 Task: Invite Team Member Softage.1@softage.net to Workspace Information Technology Consulting. Invite Team Member Softage.2@softage.net to Workspace Information Technology Consulting. Invite Team Member Softage.3@softage.net to Workspace Information Technology Consulting. Invite Team Member Softage.4@softage.net to Workspace Information Technology Consulting
Action: Mouse moved to (277, 404)
Screenshot: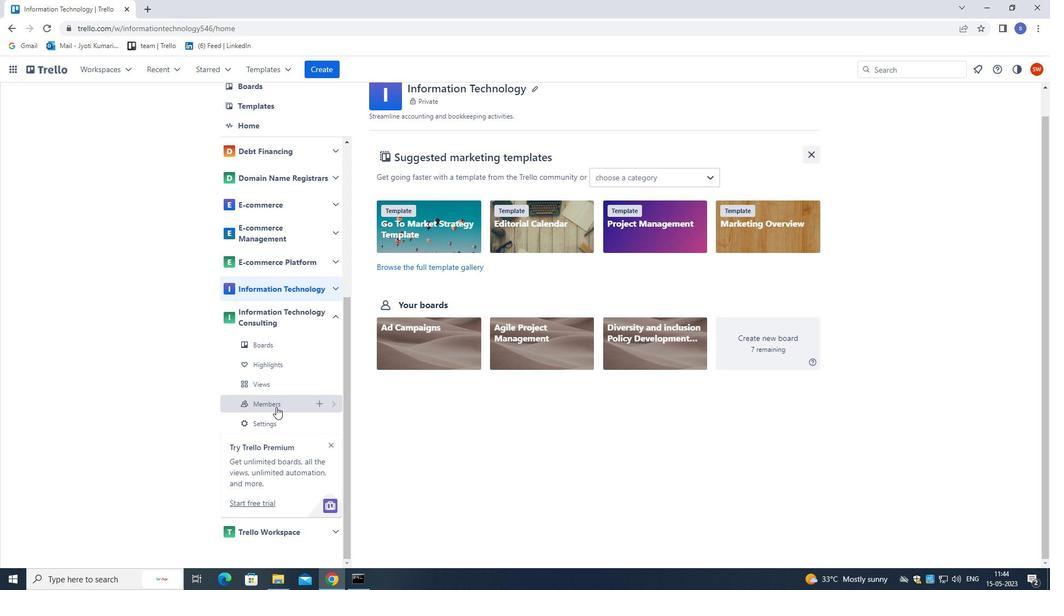 
Action: Mouse pressed left at (277, 404)
Screenshot: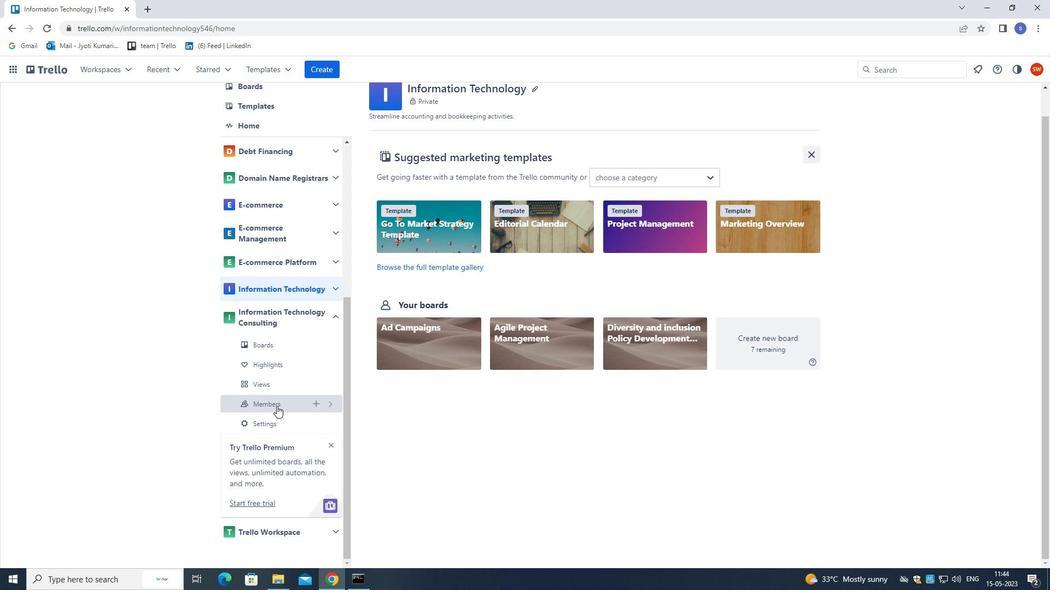 
Action: Mouse moved to (748, 111)
Screenshot: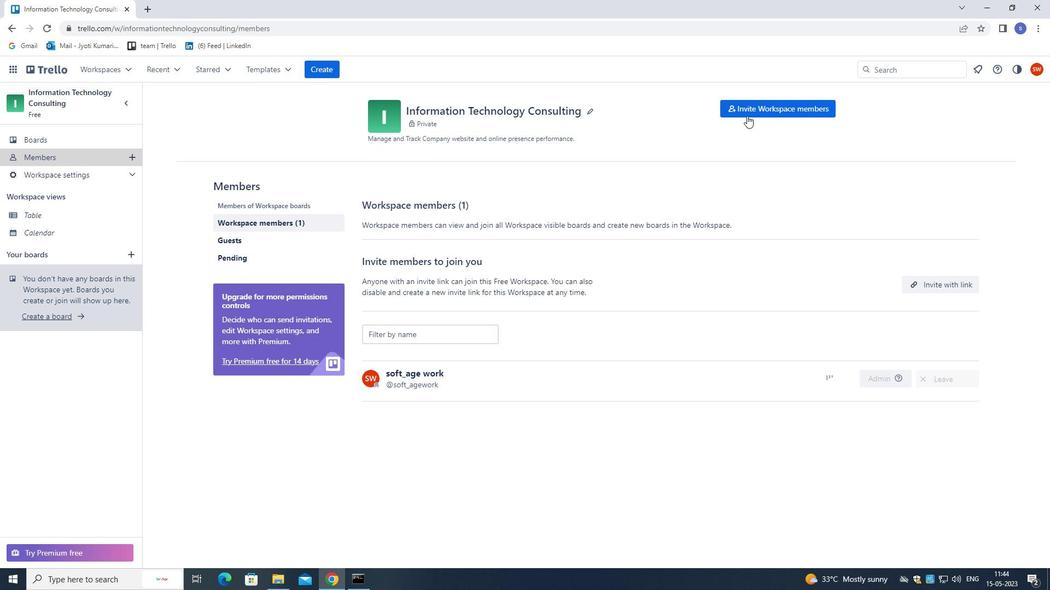 
Action: Mouse pressed left at (748, 111)
Screenshot: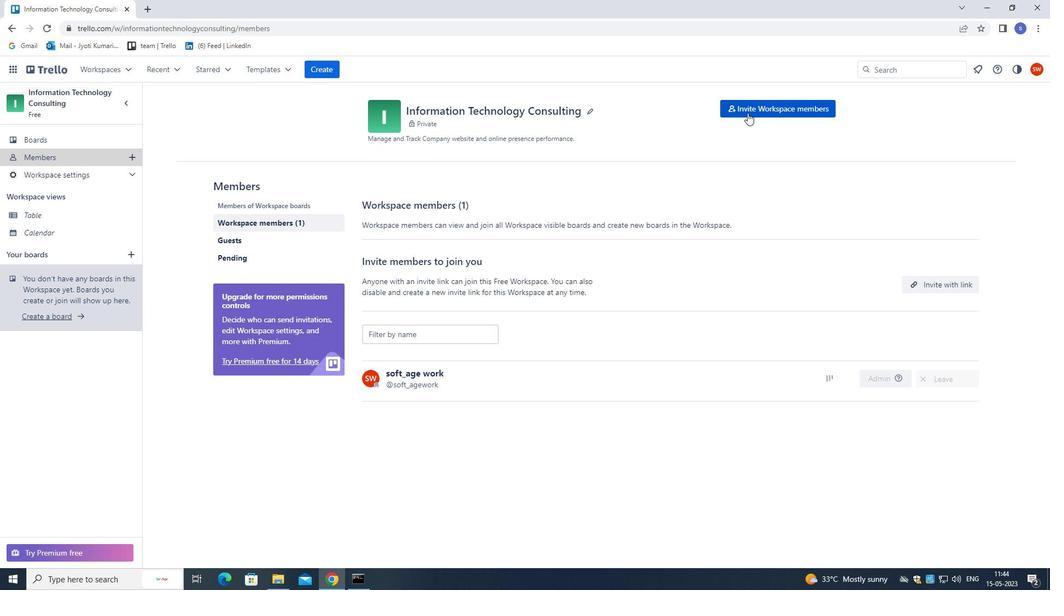 
Action: Mouse moved to (660, 306)
Screenshot: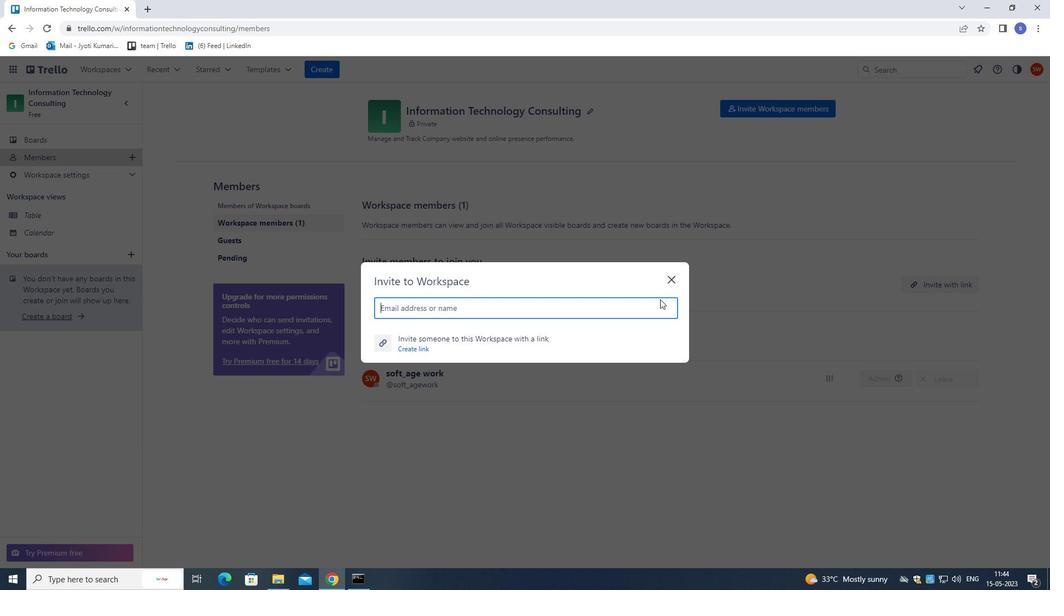 
Action: Key pressed softage.1<Key.shift><Key.shift>@SOFTAGE.NET
Screenshot: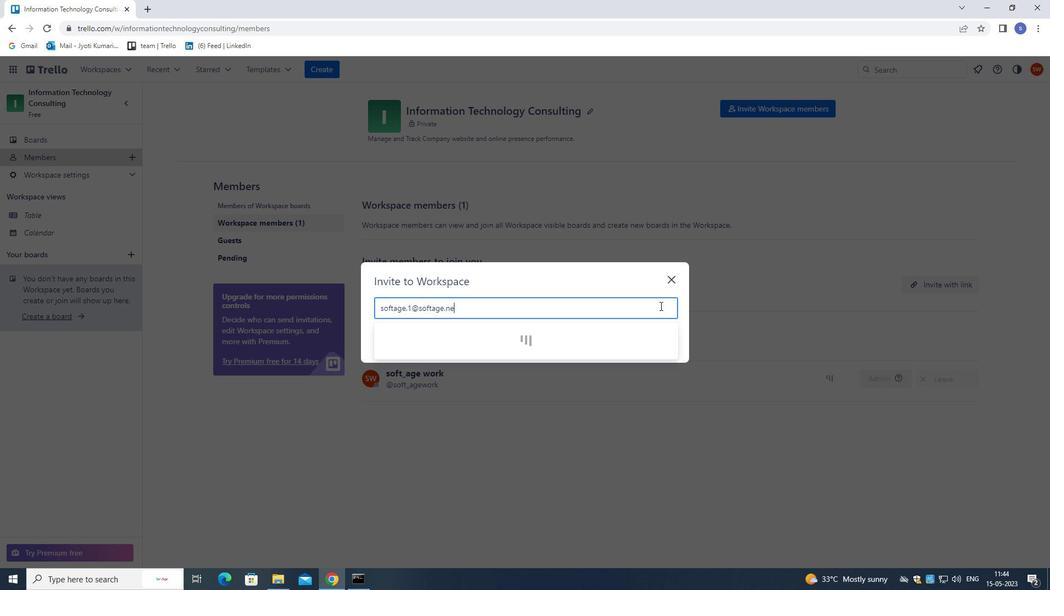 
Action: Mouse moved to (466, 338)
Screenshot: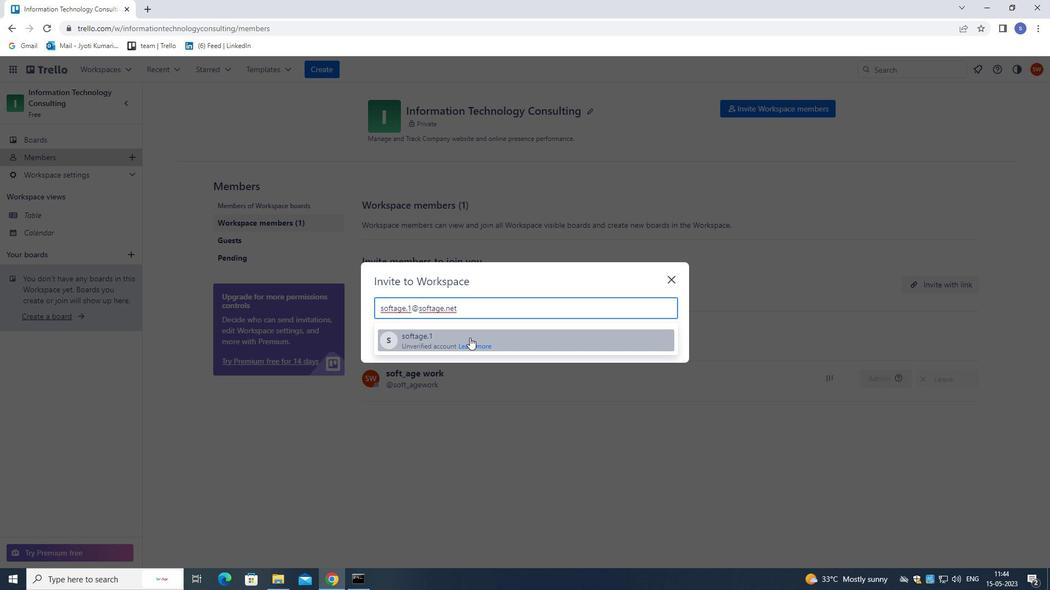 
Action: Mouse pressed left at (466, 338)
Screenshot: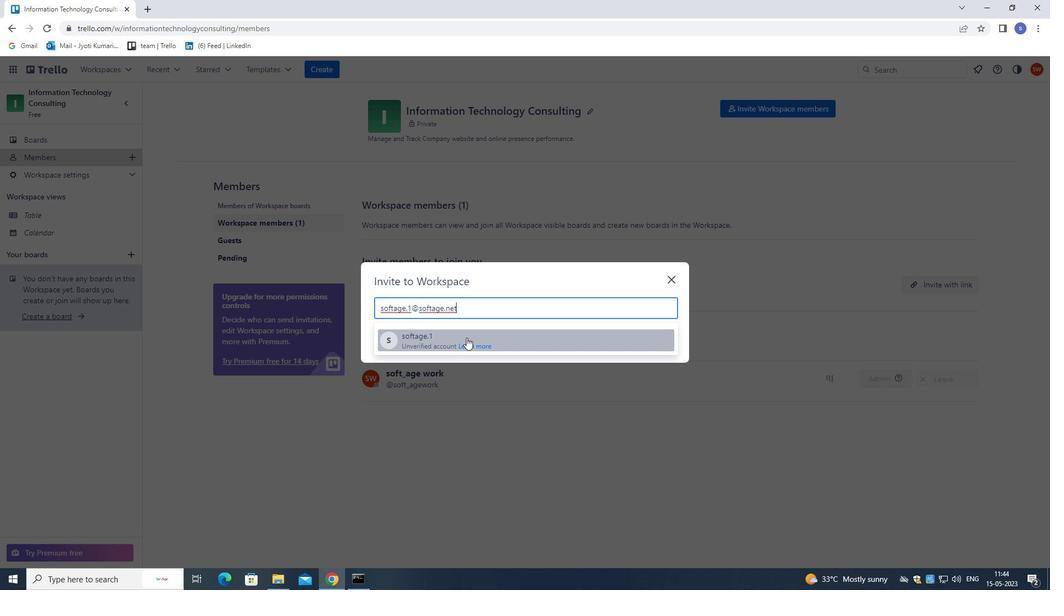 
Action: Mouse moved to (640, 285)
Screenshot: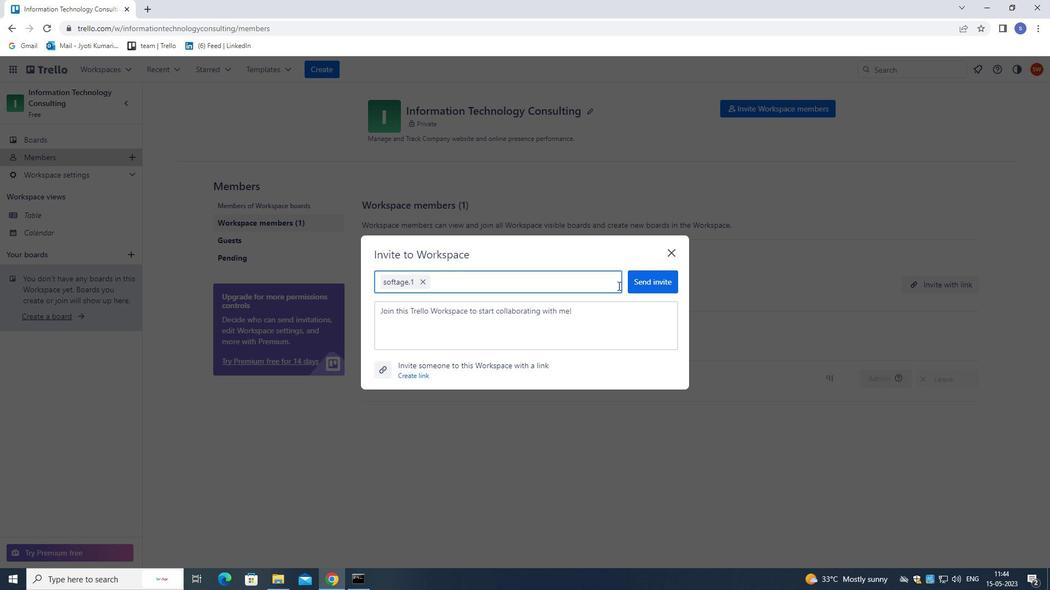
Action: Mouse pressed left at (640, 285)
Screenshot: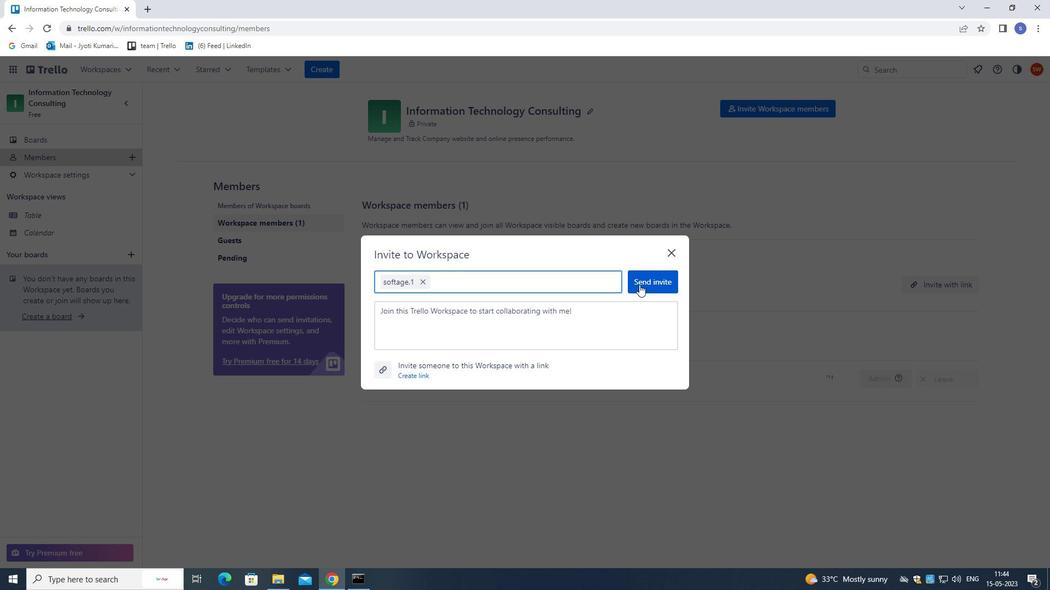 
Action: Mouse moved to (757, 114)
Screenshot: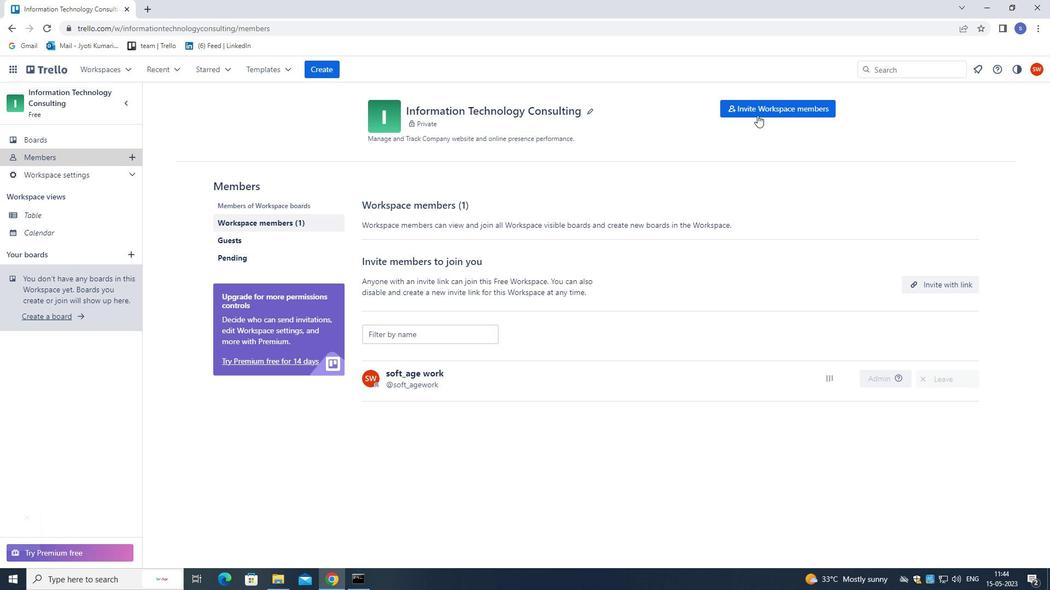 
Action: Mouse pressed left at (757, 114)
Screenshot: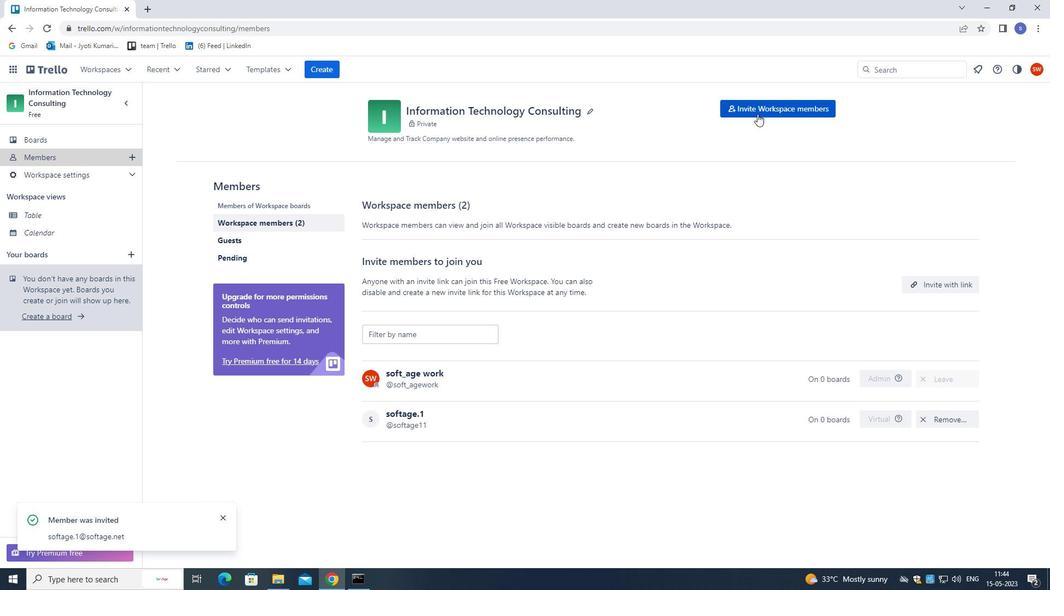 
Action: Mouse moved to (642, 226)
Screenshot: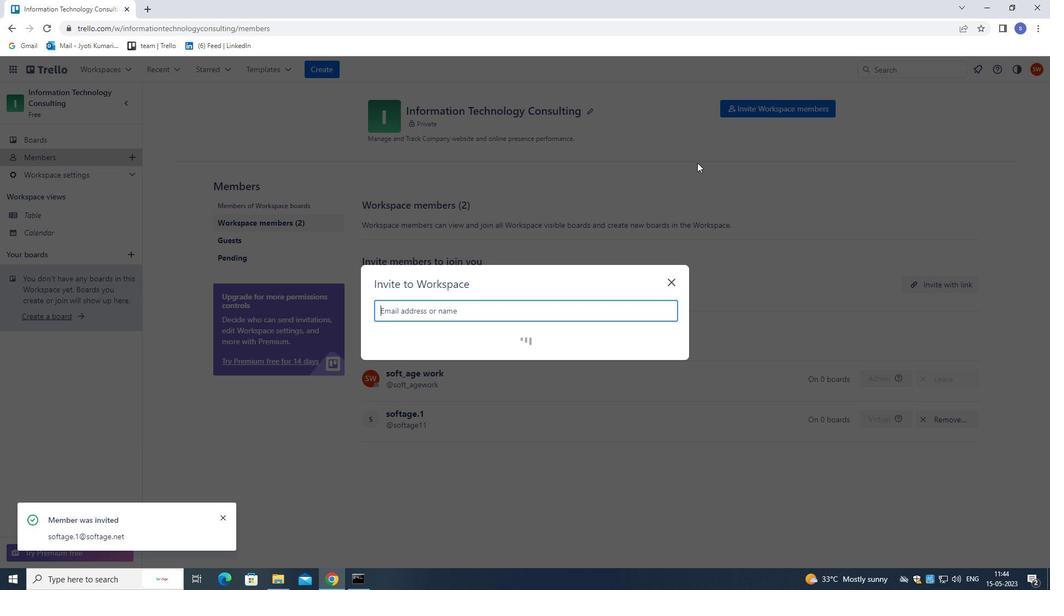 
Action: Key pressed SOFTAGE.2<Key.shift>@SOFTAGE.NET
Screenshot: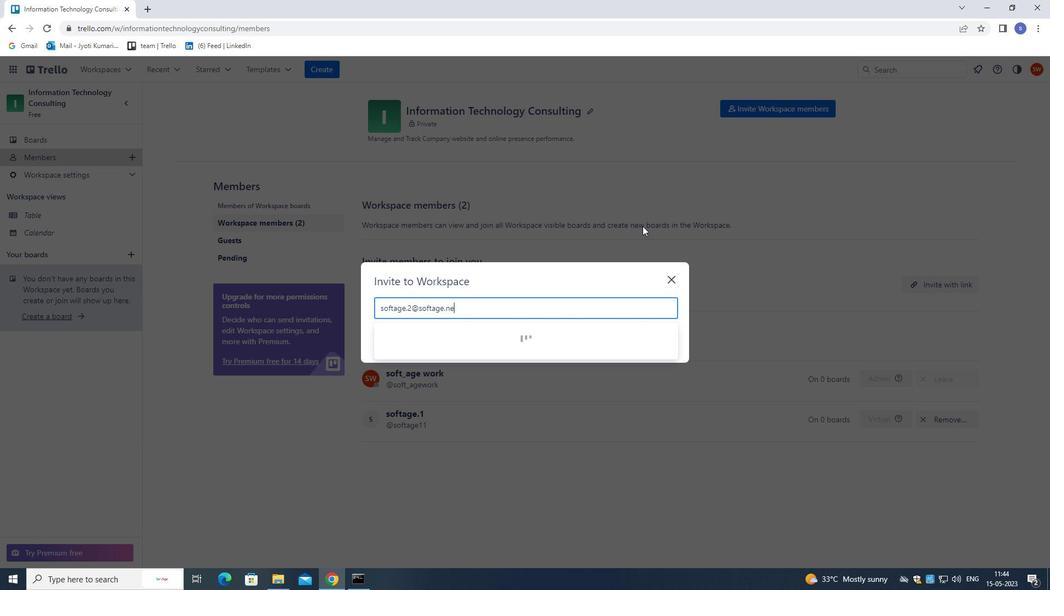 
Action: Mouse moved to (439, 339)
Screenshot: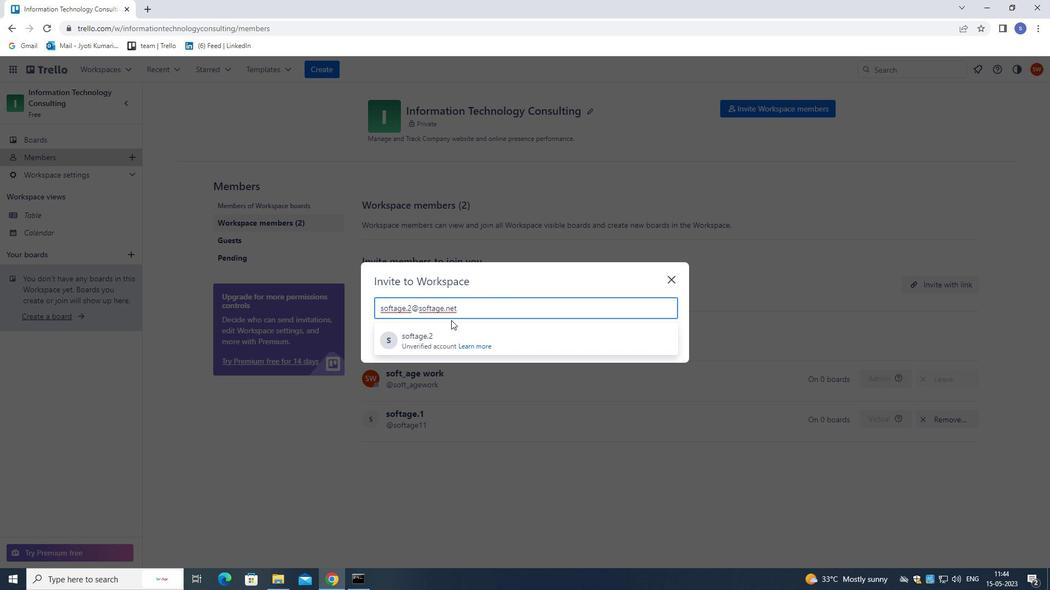 
Action: Mouse pressed left at (439, 339)
Screenshot: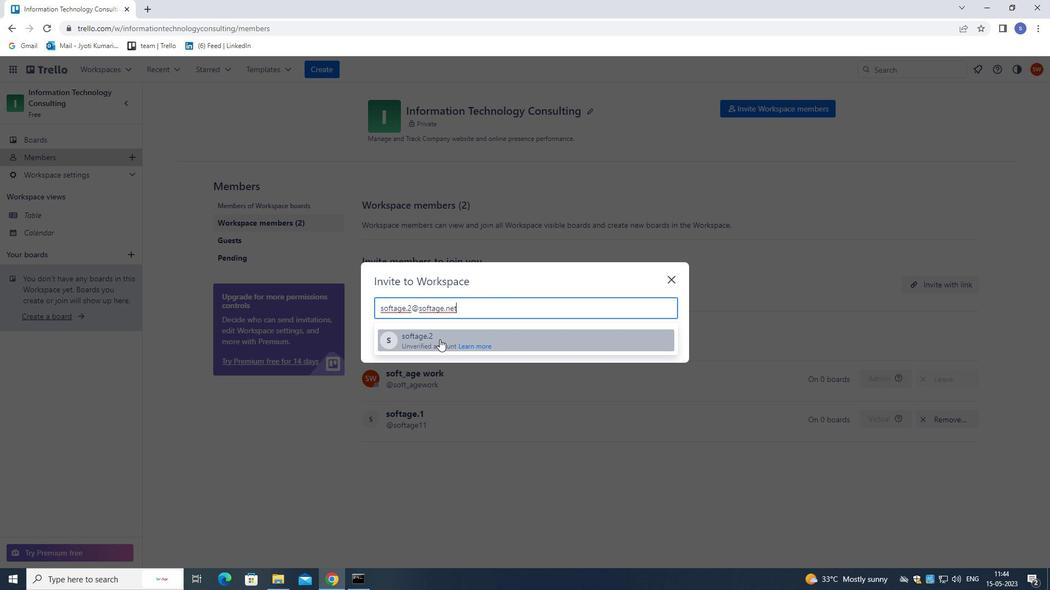 
Action: Mouse moved to (655, 285)
Screenshot: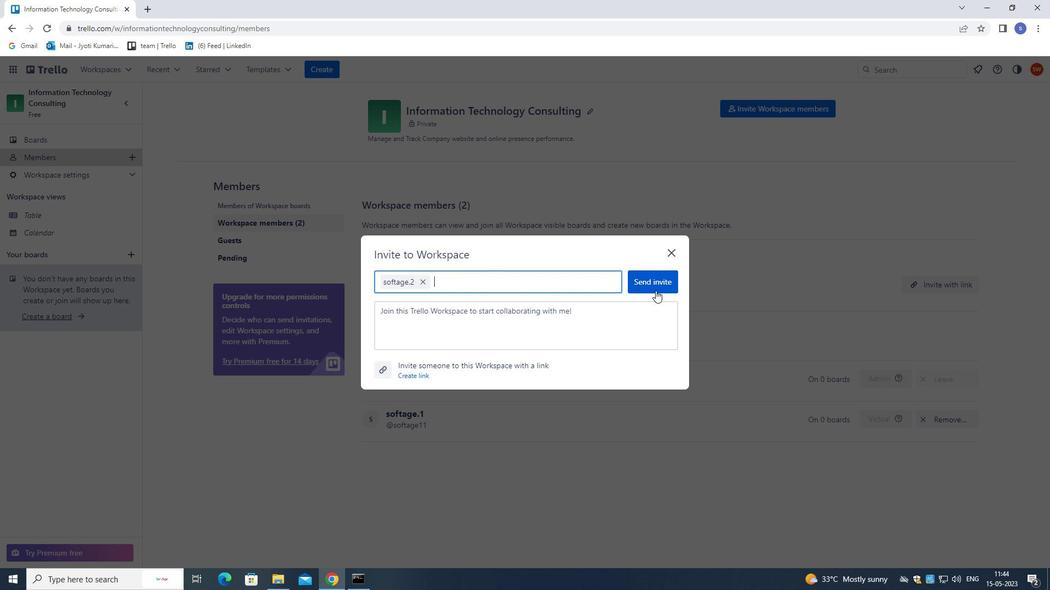 
Action: Mouse pressed left at (655, 285)
Screenshot: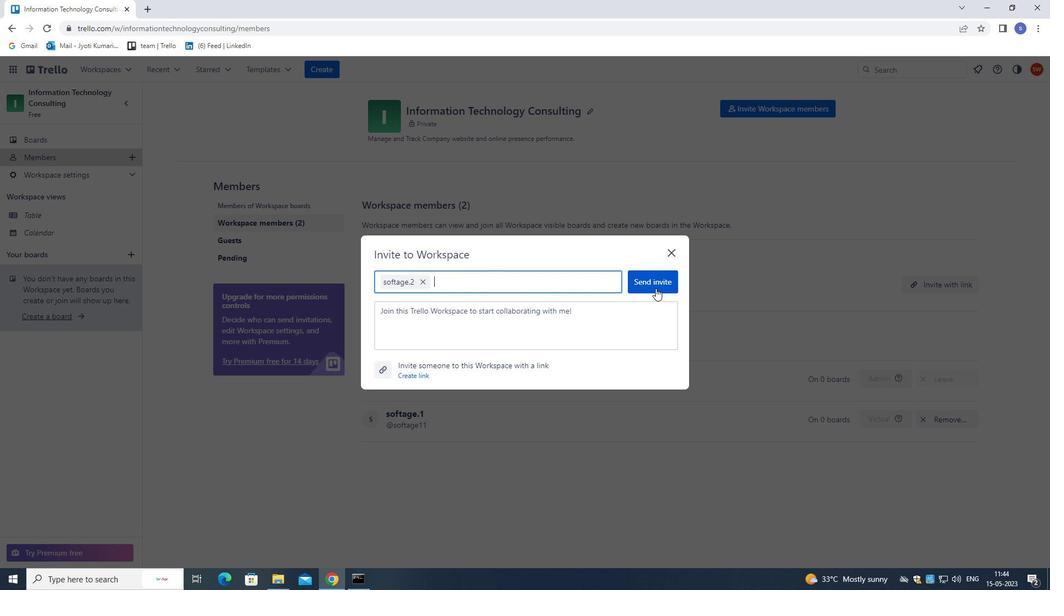 
Action: Mouse moved to (777, 106)
Screenshot: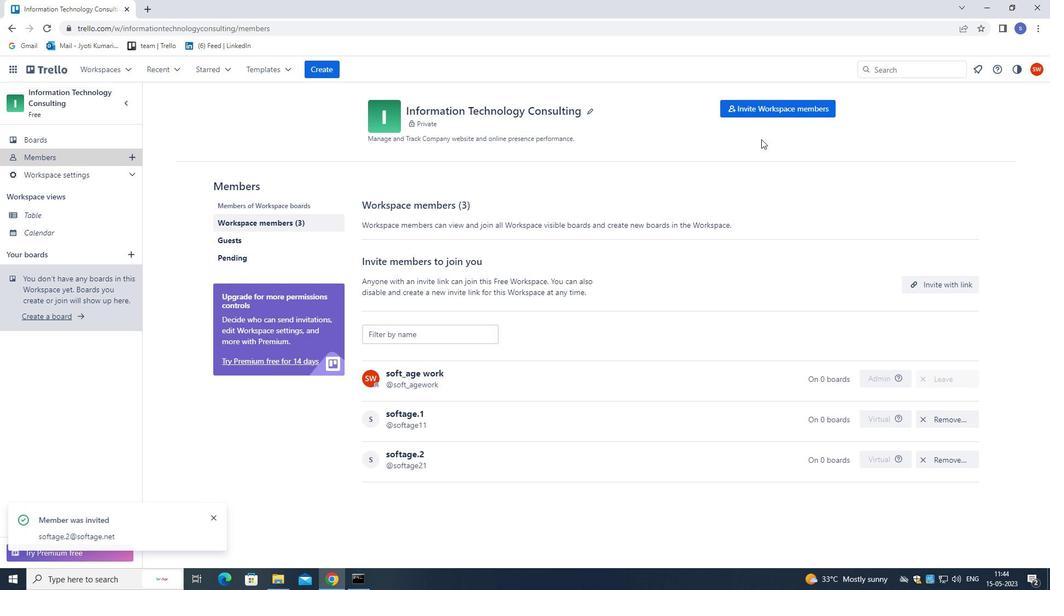 
Action: Mouse pressed left at (777, 106)
Screenshot: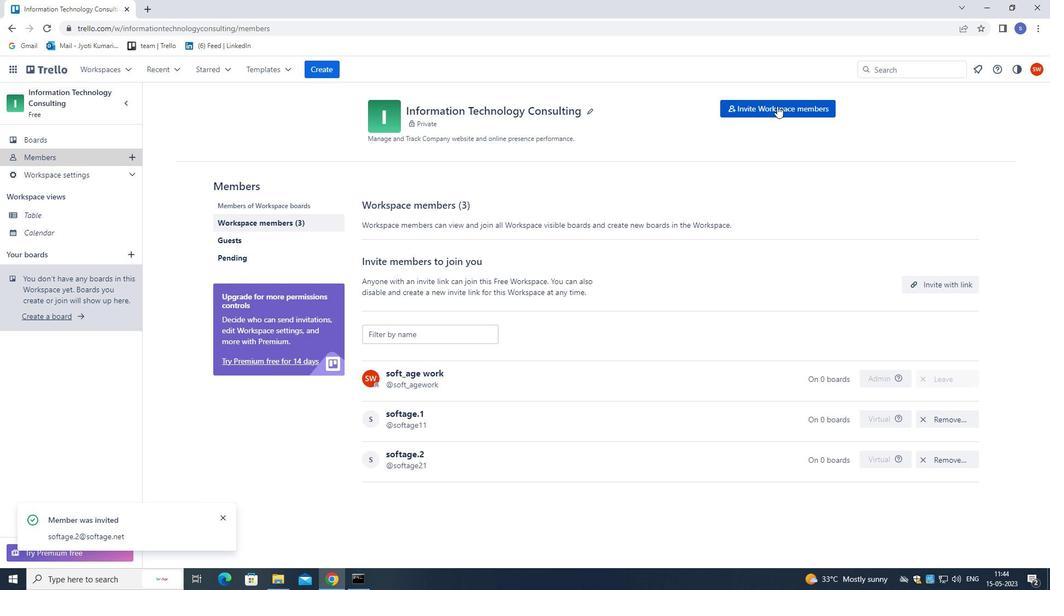 
Action: Mouse moved to (777, 131)
Screenshot: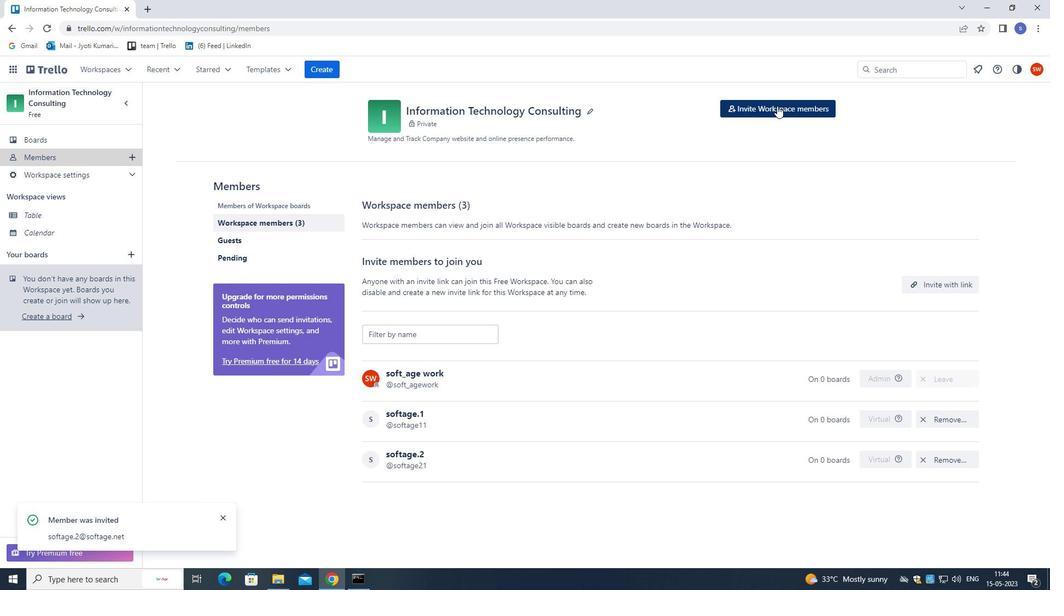 
Action: Key pressed SOFTAGE.3<Key.shift>@SOFTAGE.NET
Screenshot: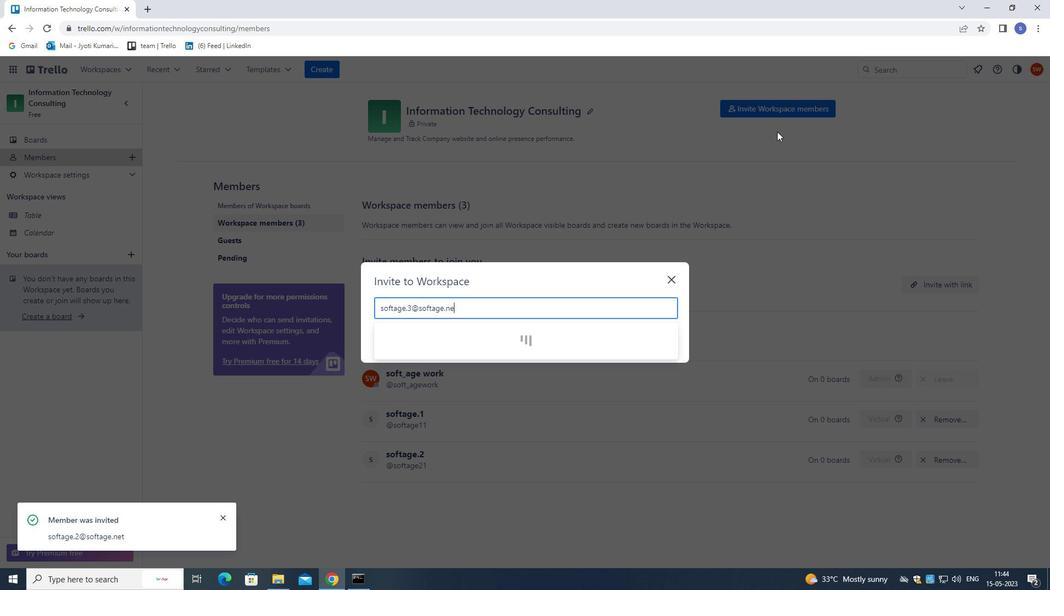 
Action: Mouse moved to (485, 332)
Screenshot: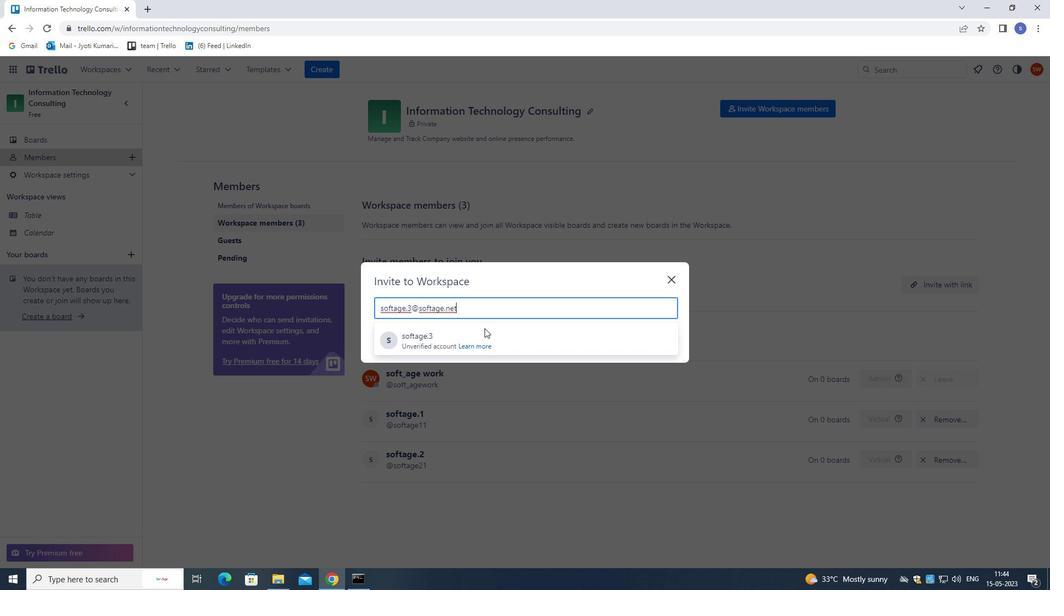 
Action: Mouse pressed left at (485, 332)
Screenshot: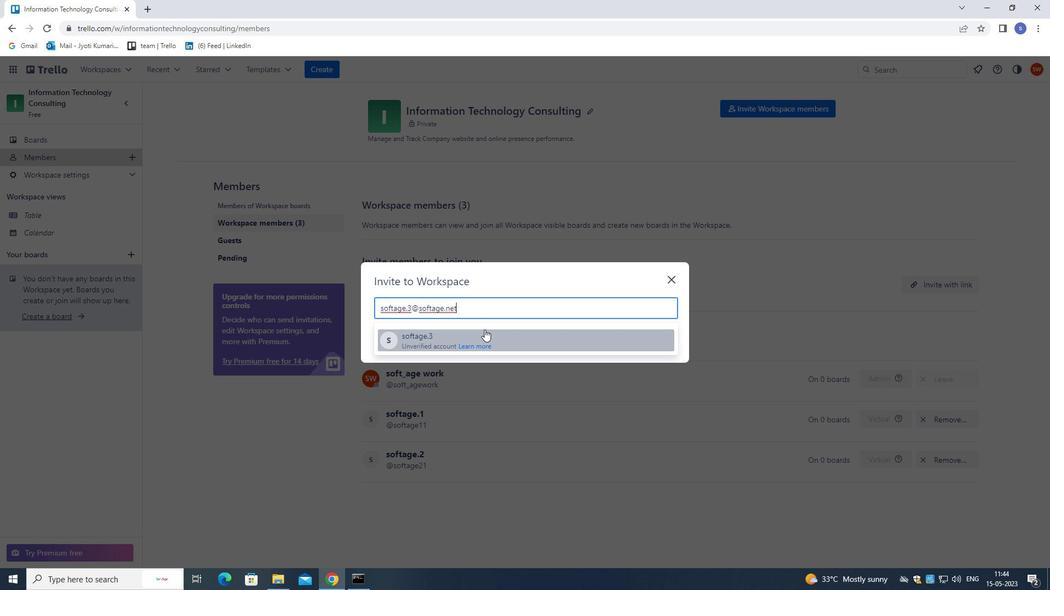 
Action: Mouse moved to (648, 283)
Screenshot: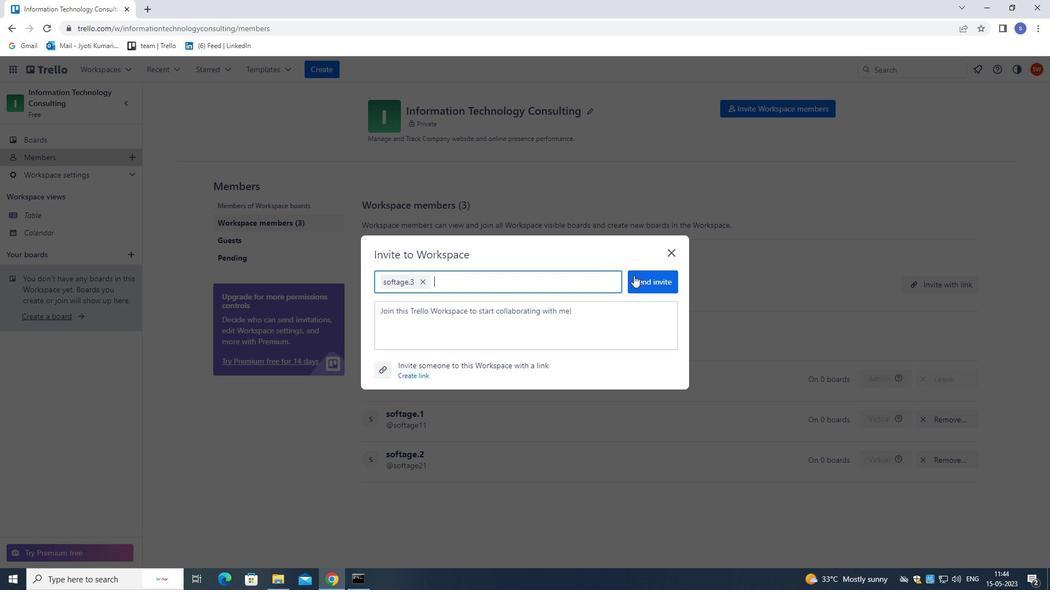 
Action: Mouse pressed left at (648, 283)
Screenshot: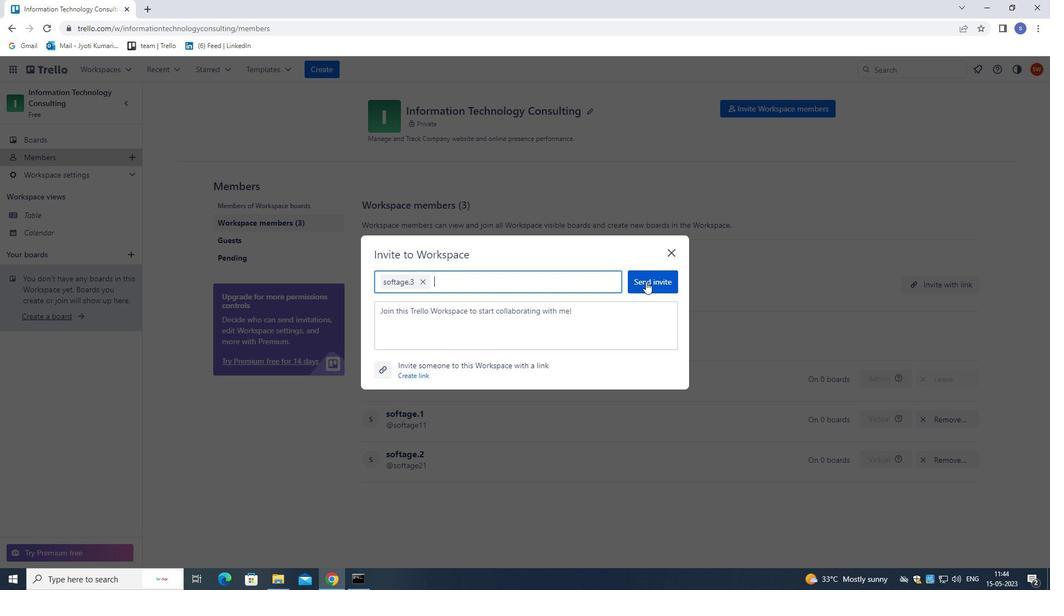 
Action: Mouse moved to (744, 103)
Screenshot: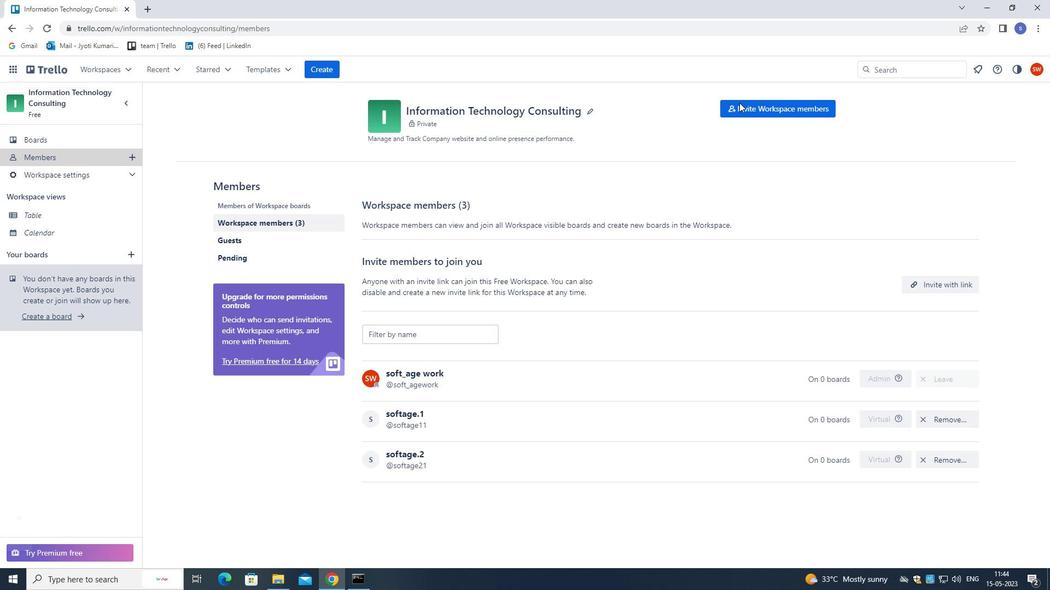 
Action: Mouse pressed left at (744, 103)
Screenshot: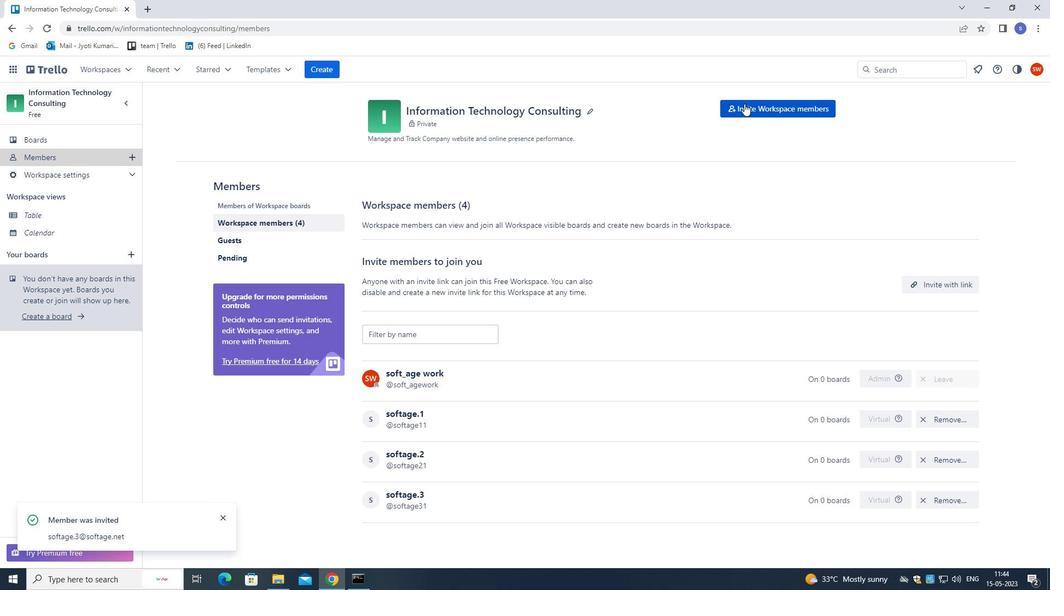 
Action: Mouse moved to (688, 195)
Screenshot: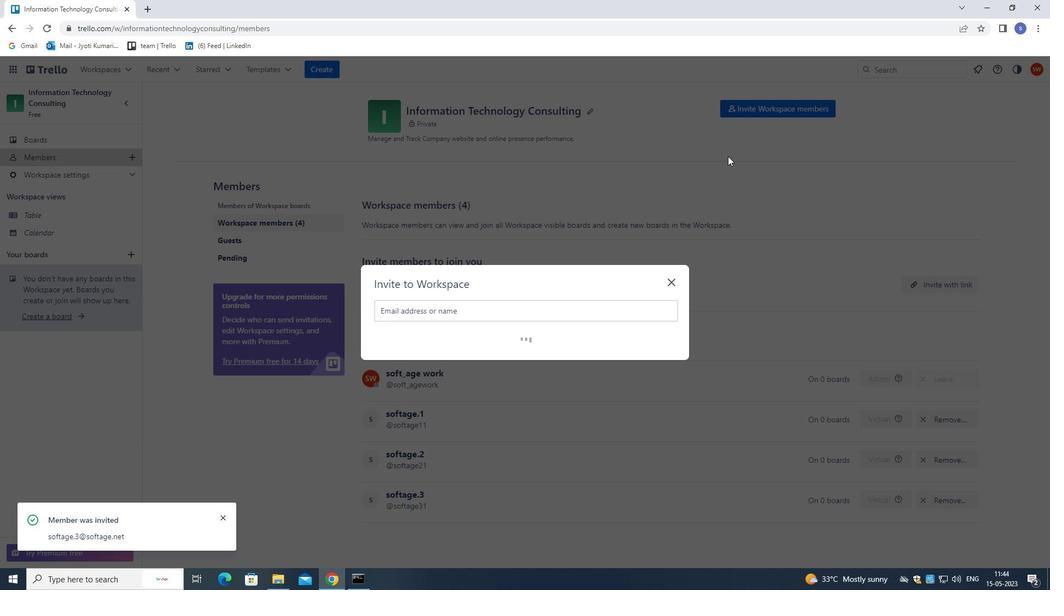 
Action: Key pressed SOFTAGE.4<Key.shift>@SOFTAGE.NET
Screenshot: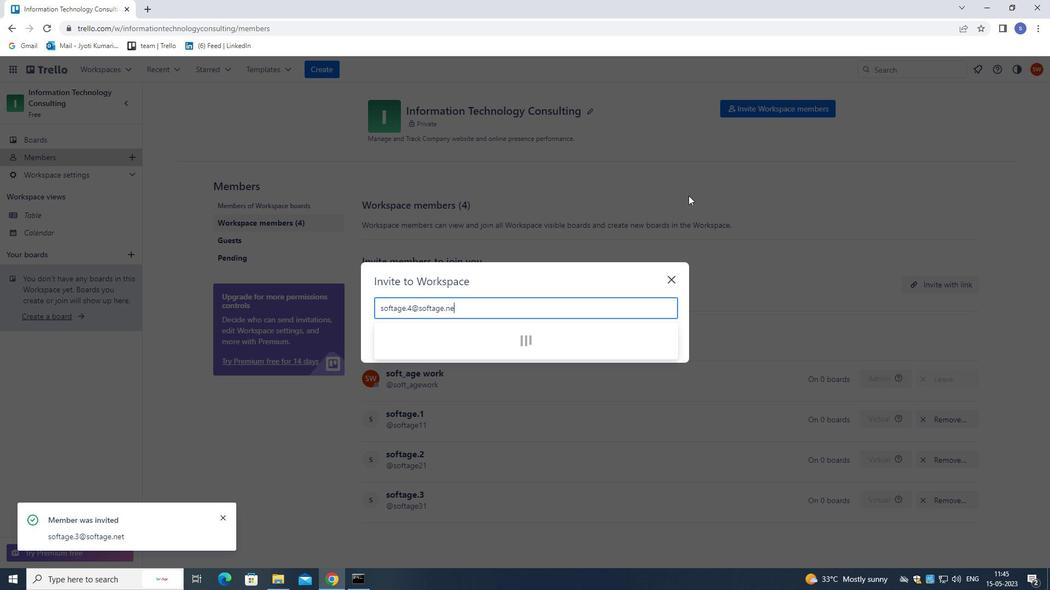 
Action: Mouse moved to (520, 343)
Screenshot: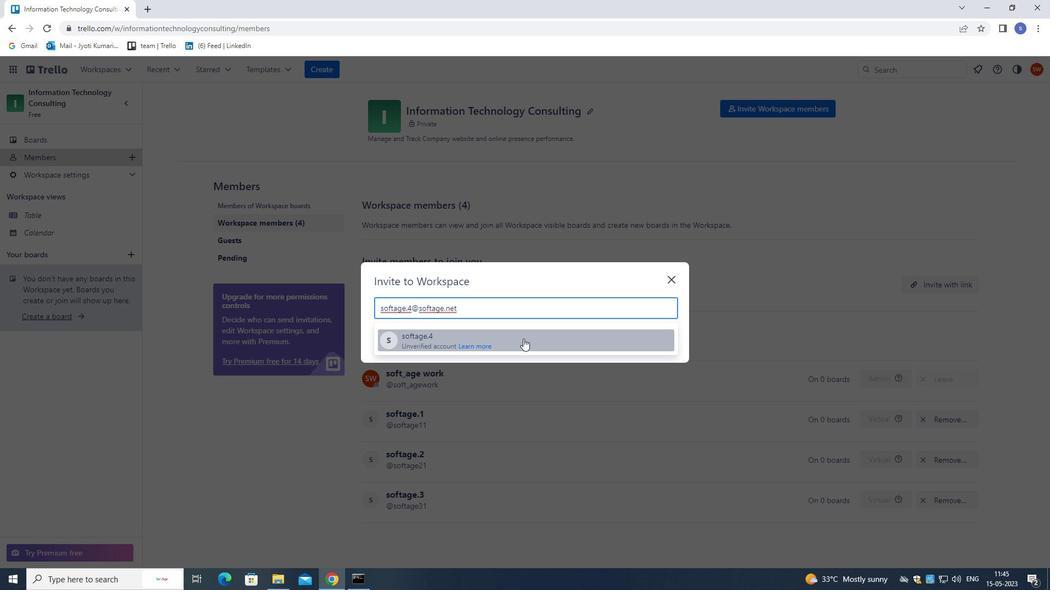 
Action: Mouse pressed left at (520, 343)
Screenshot: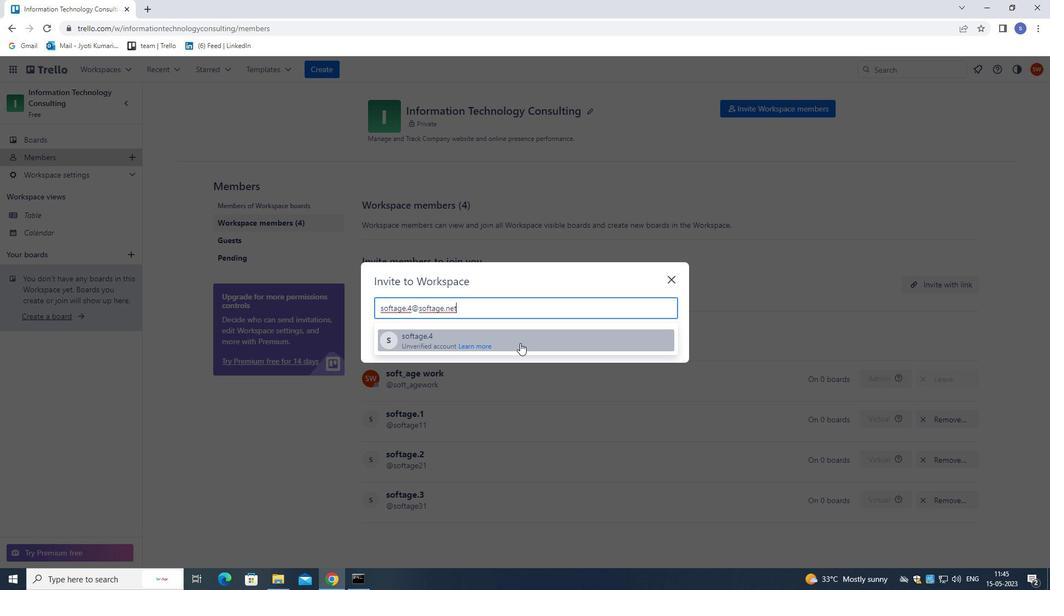 
Action: Mouse moved to (648, 286)
Screenshot: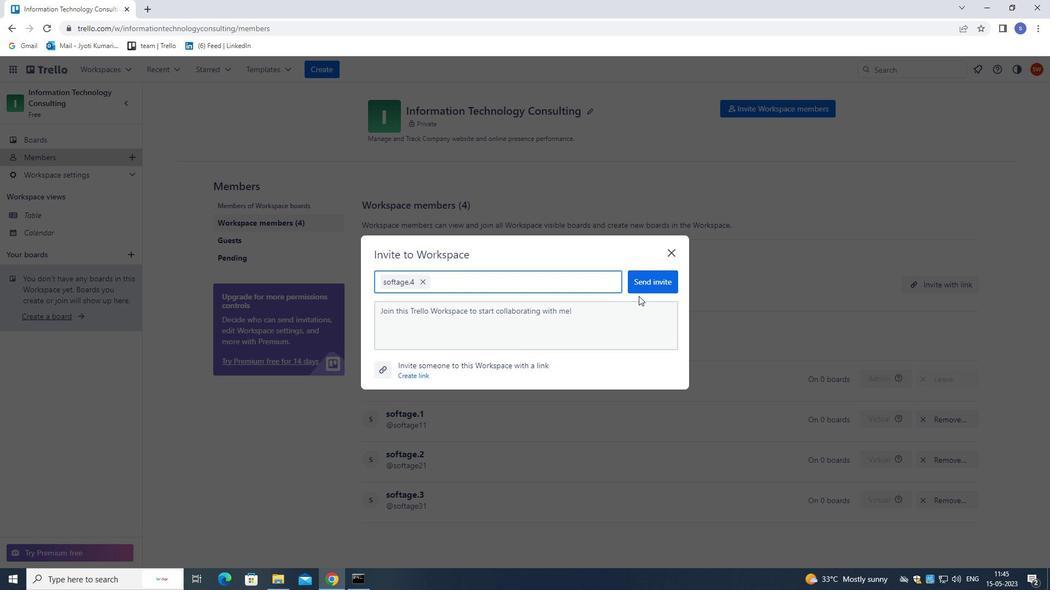 
Action: Mouse pressed left at (648, 286)
Screenshot: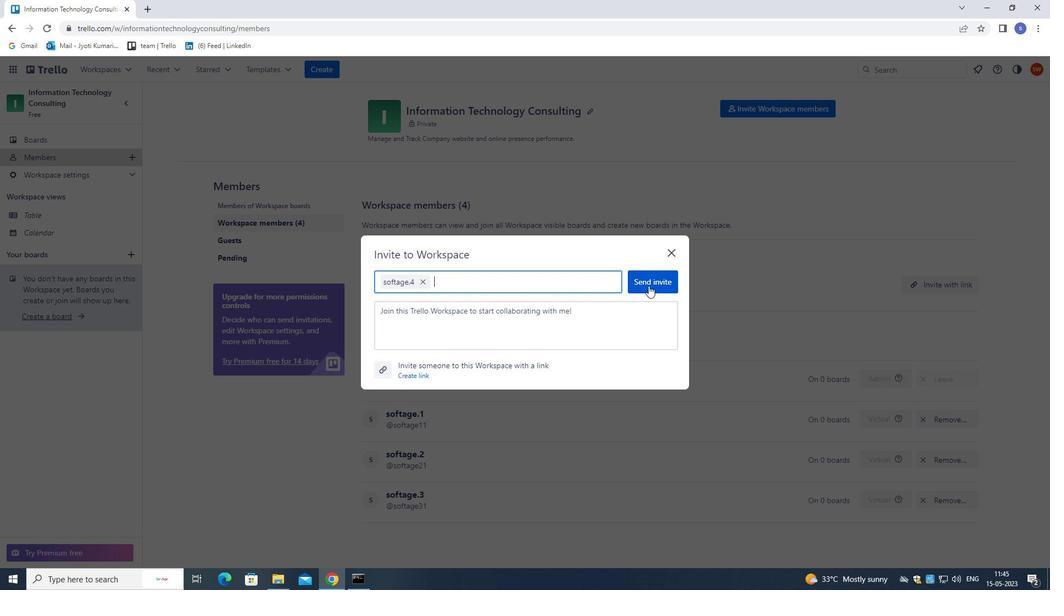 
Action: Mouse moved to (648, 285)
Screenshot: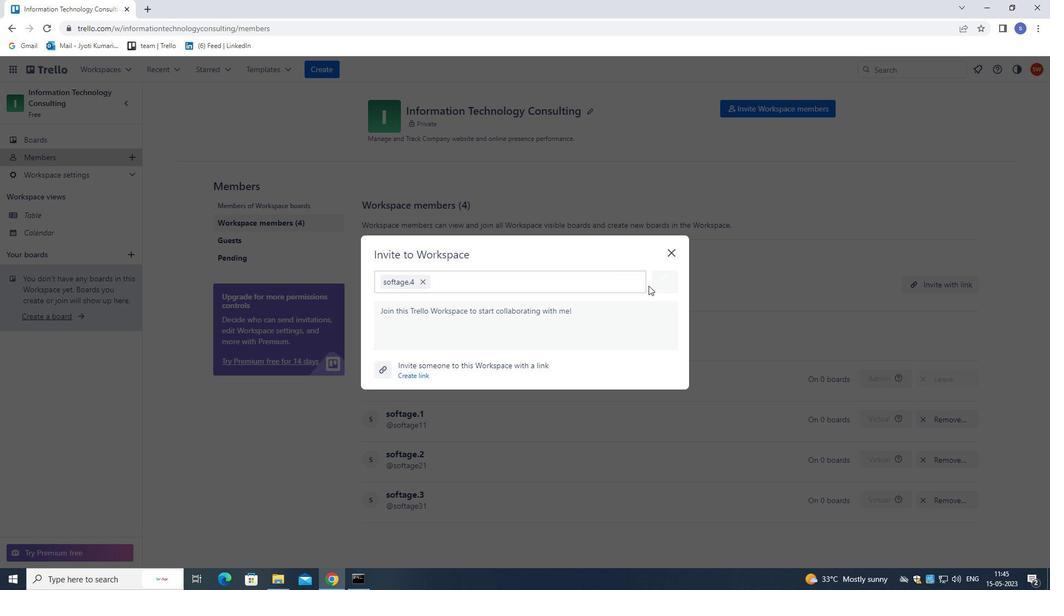 
